 Task: In invitations to connect turn off push notifications.
Action: Mouse moved to (811, 83)
Screenshot: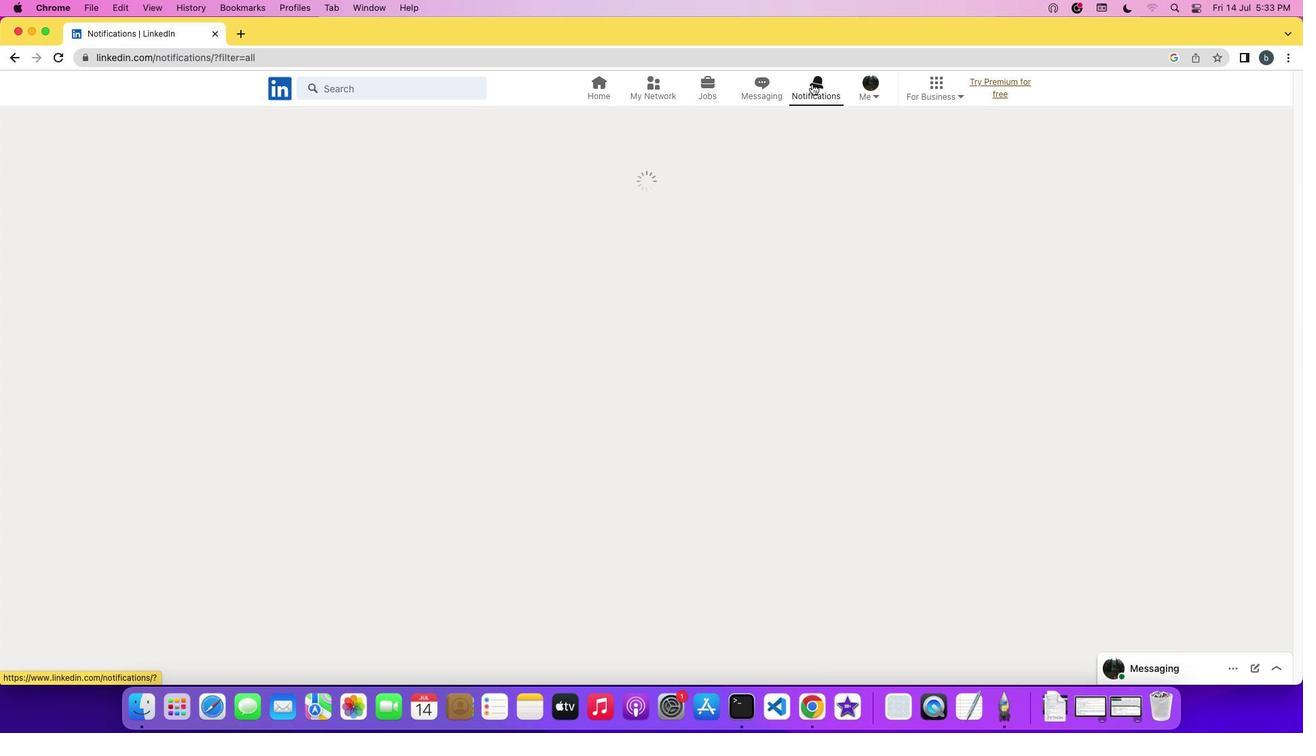 
Action: Mouse pressed left at (811, 83)
Screenshot: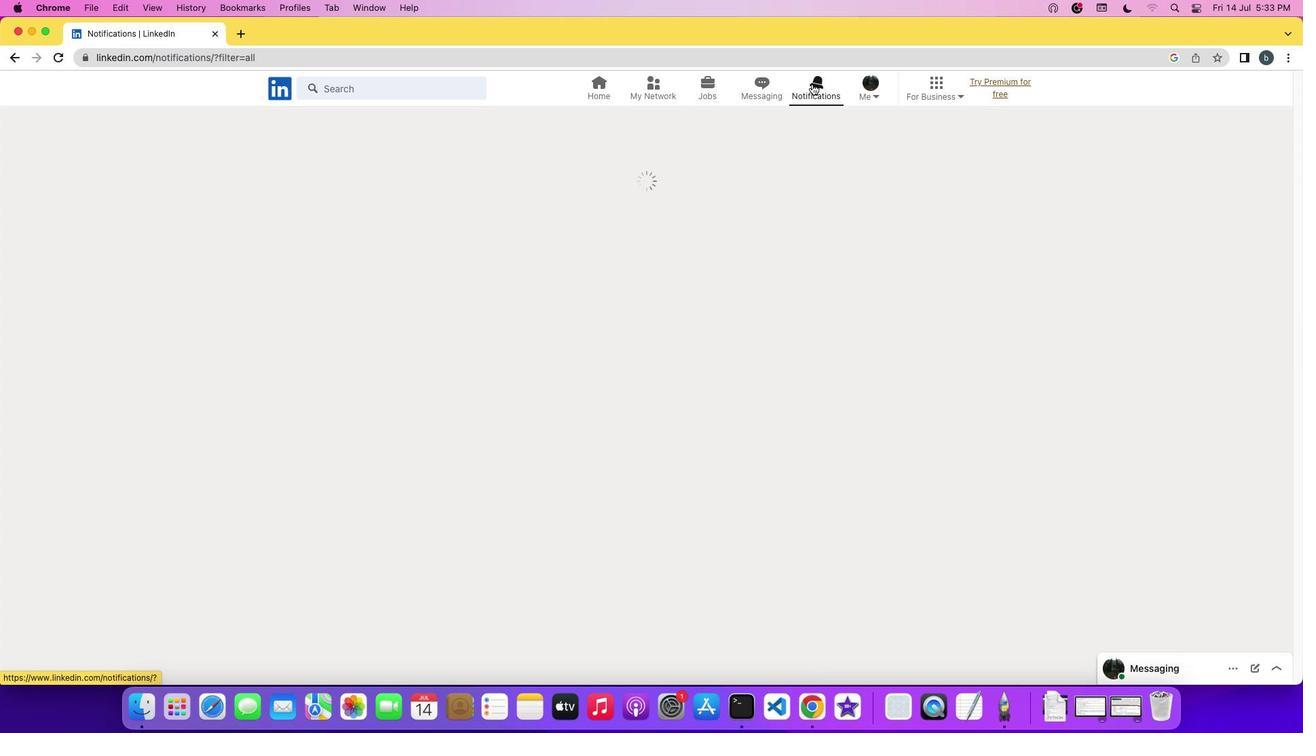 
Action: Mouse pressed left at (811, 83)
Screenshot: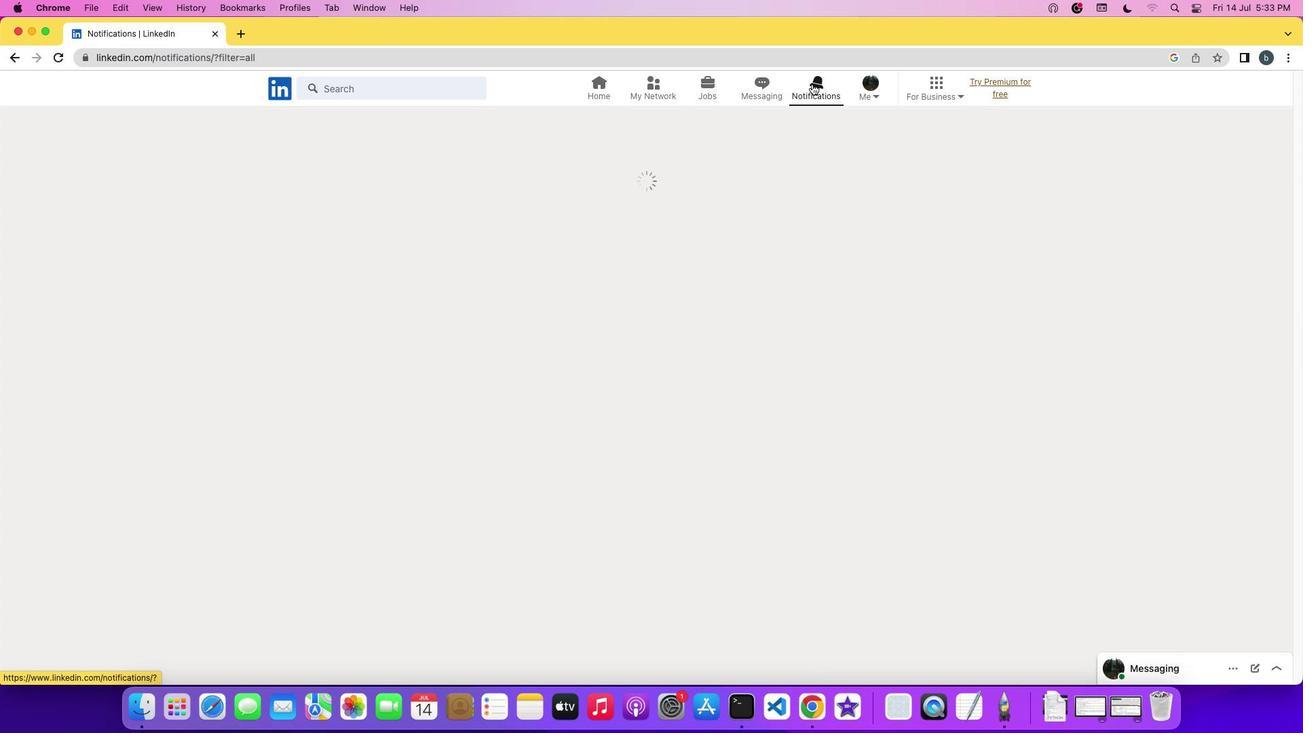 
Action: Mouse moved to (325, 180)
Screenshot: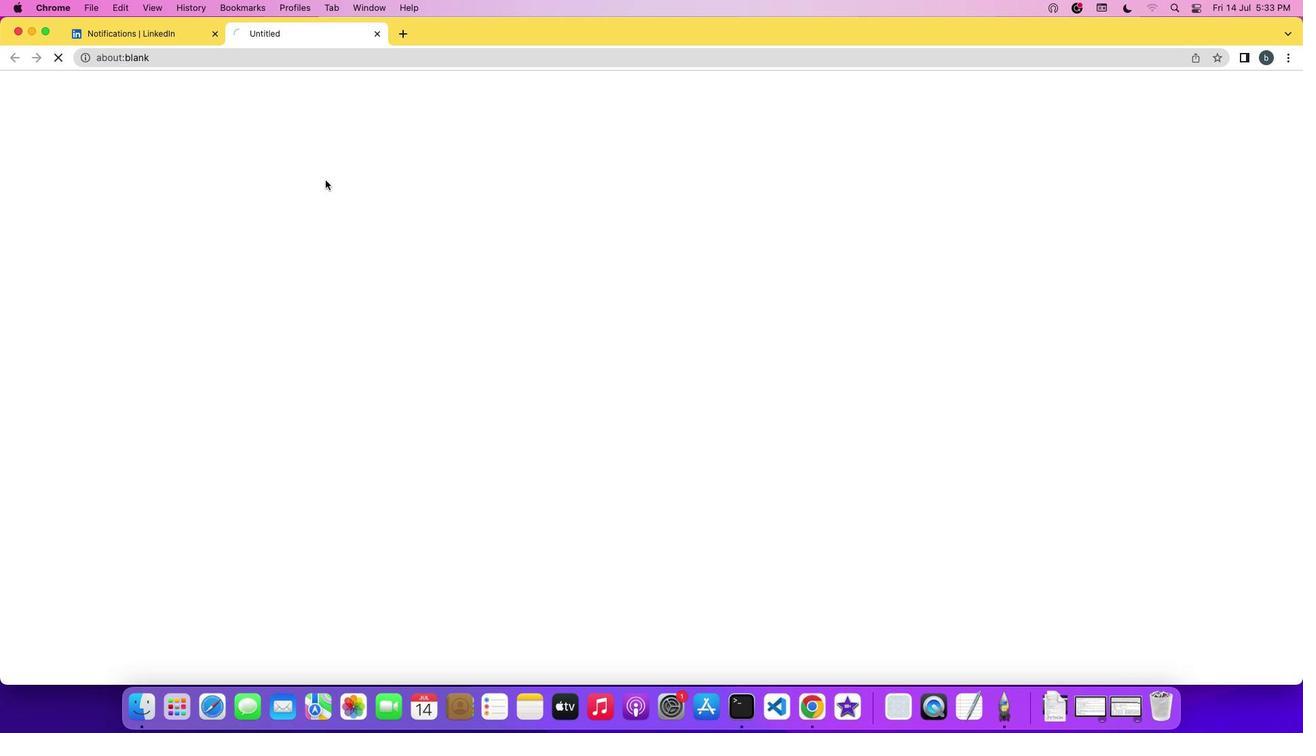 
Action: Mouse pressed left at (325, 180)
Screenshot: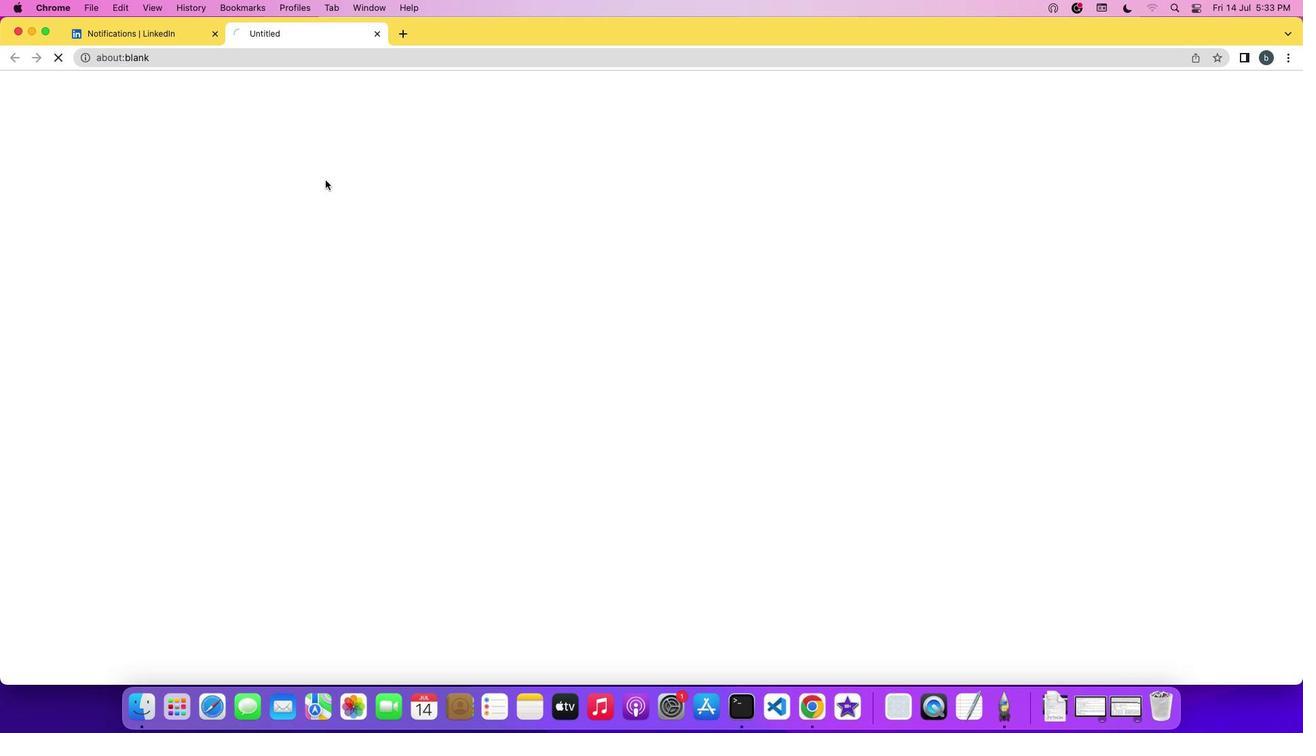 
Action: Mouse moved to (645, 236)
Screenshot: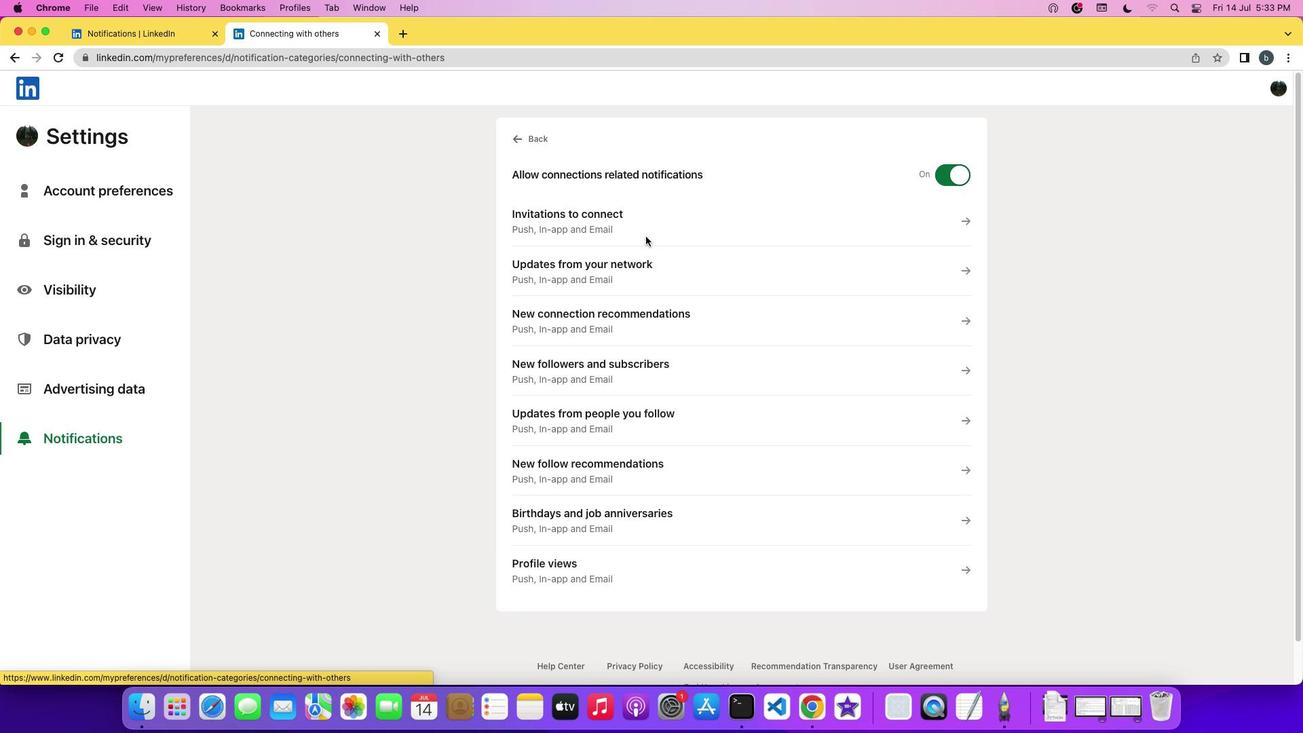 
Action: Mouse pressed left at (645, 236)
Screenshot: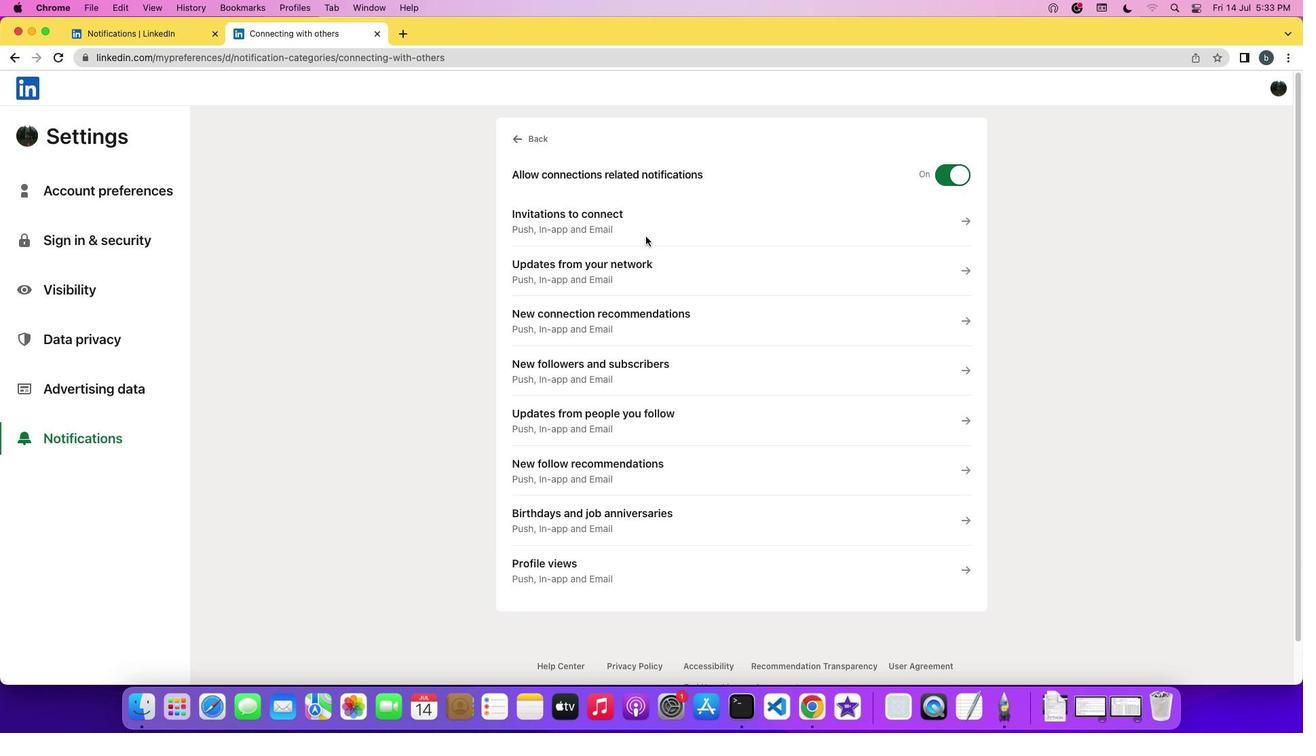 
Action: Mouse pressed left at (645, 236)
Screenshot: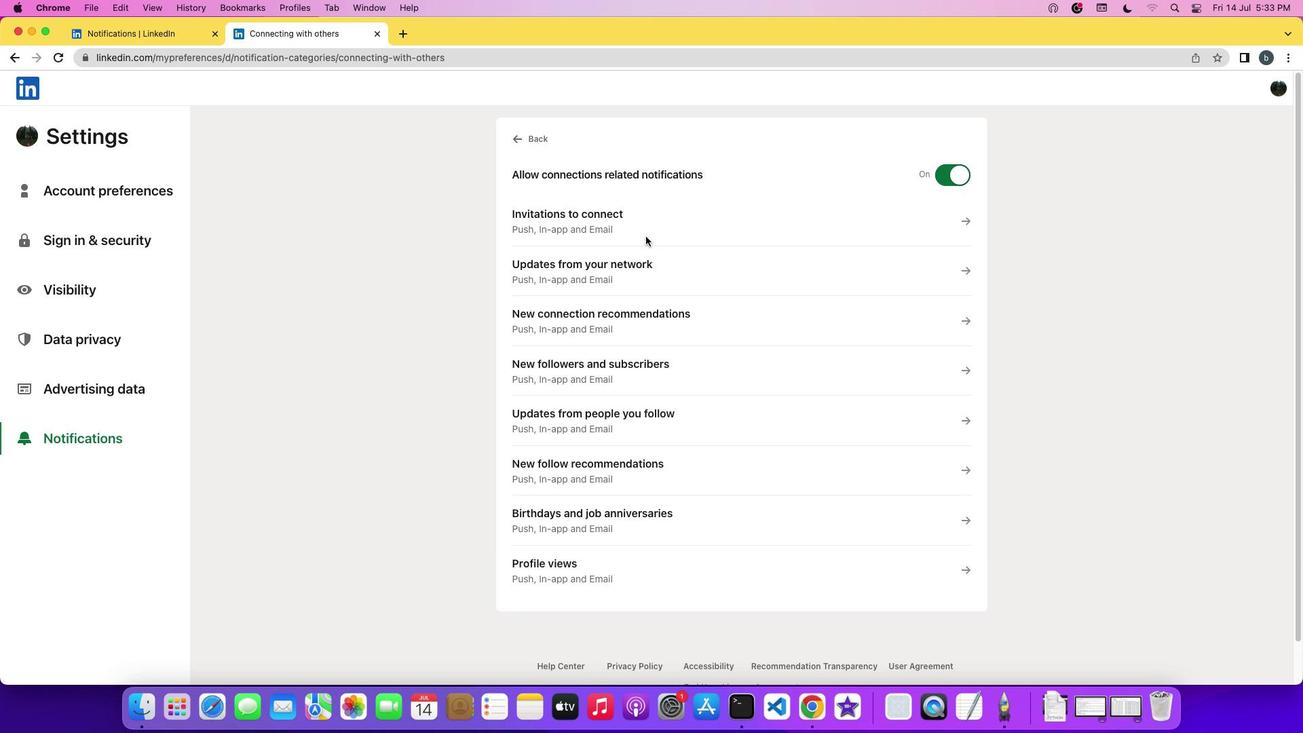 
Action: Mouse moved to (671, 234)
Screenshot: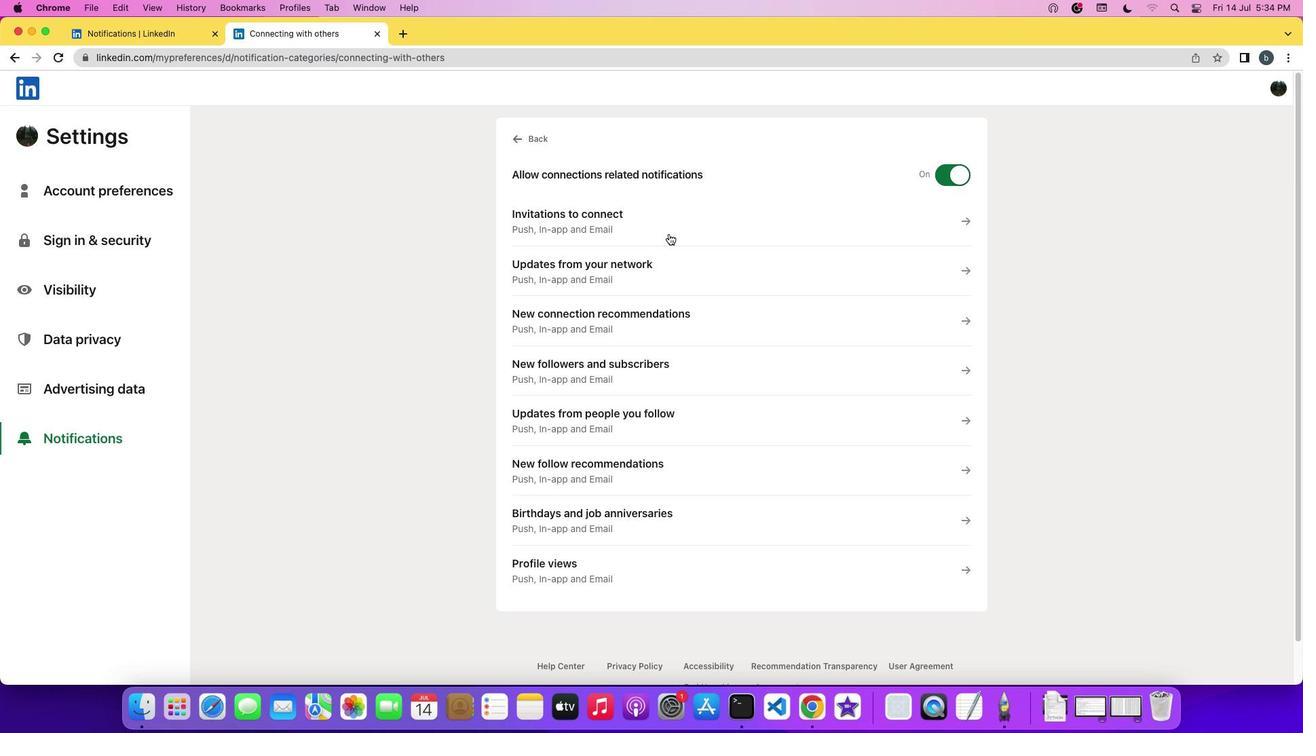 
Action: Mouse pressed left at (671, 234)
Screenshot: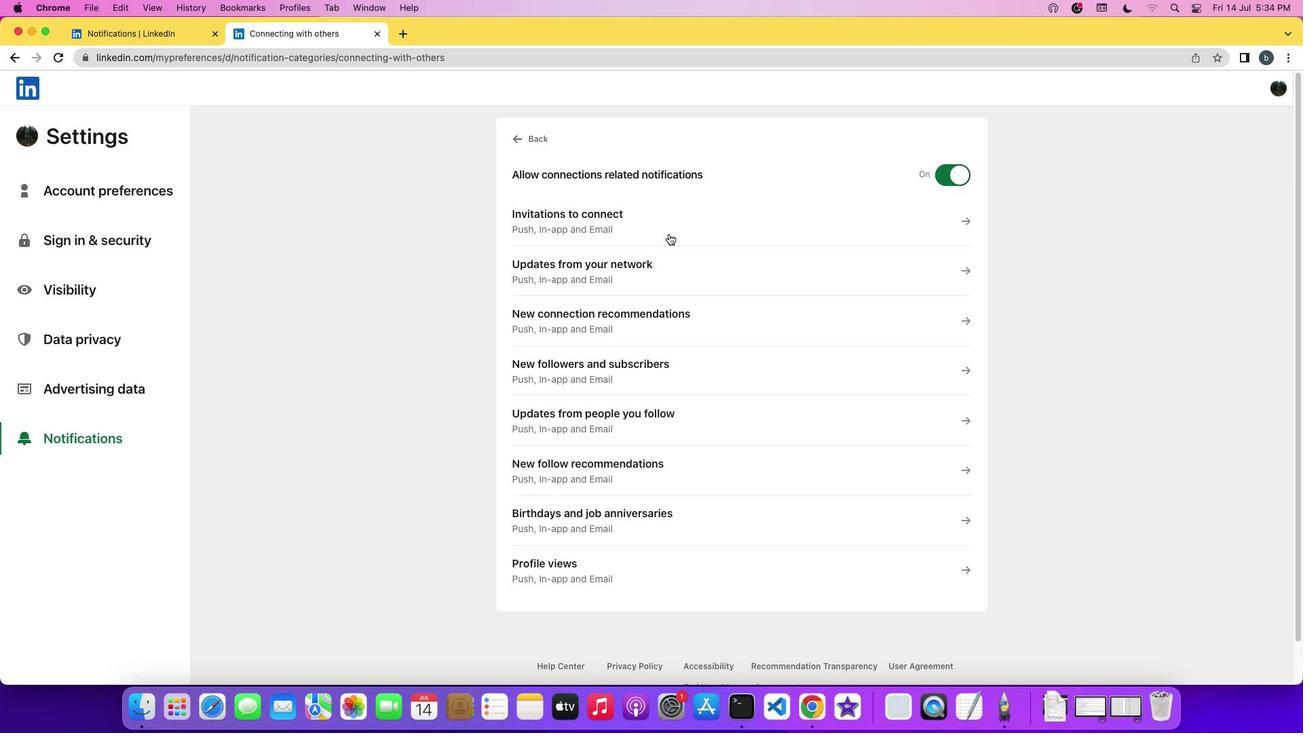 
Action: Mouse moved to (669, 234)
Screenshot: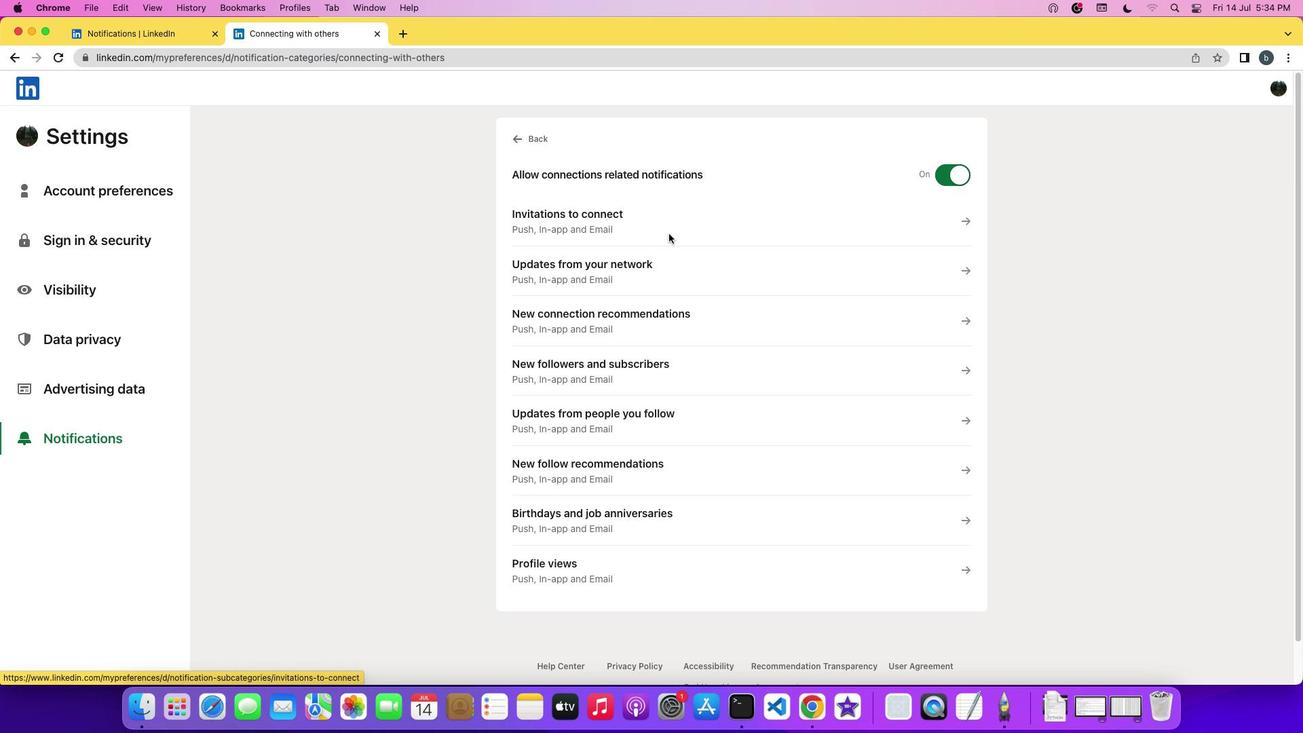 
Action: Mouse pressed left at (669, 234)
Screenshot: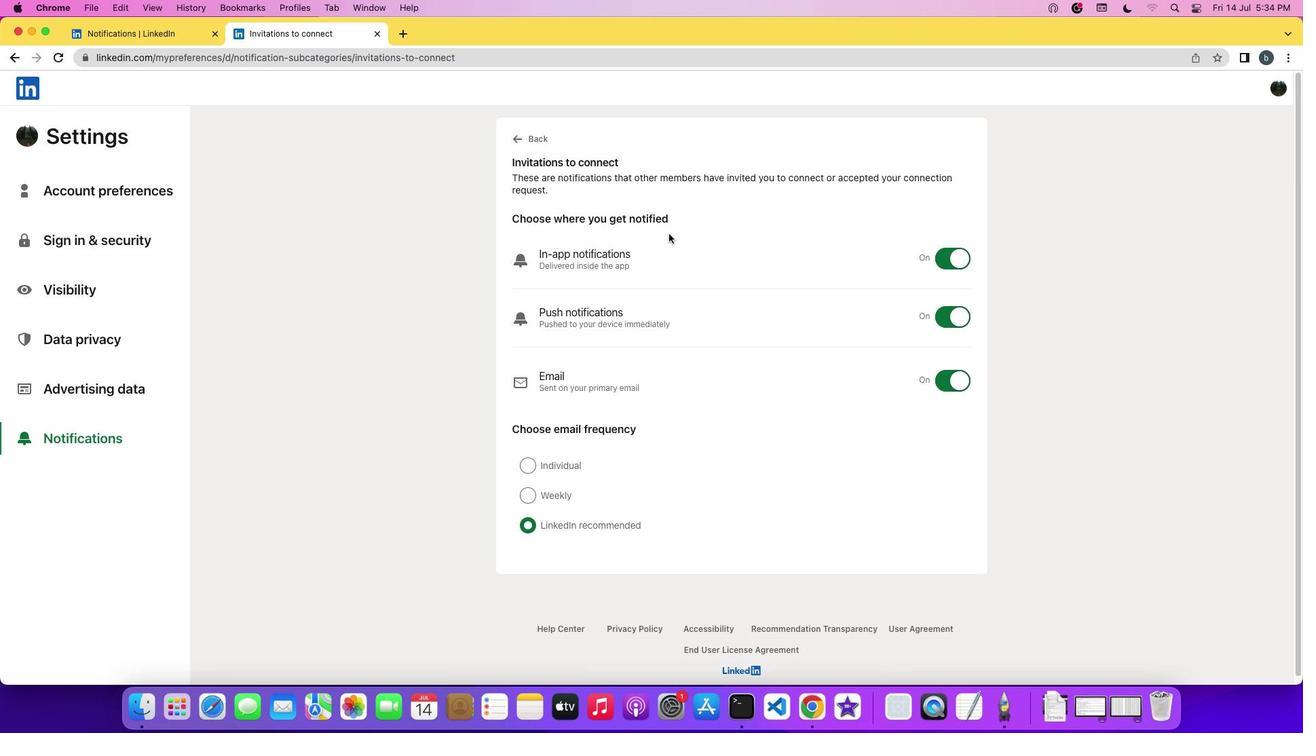
Action: Mouse moved to (952, 314)
Screenshot: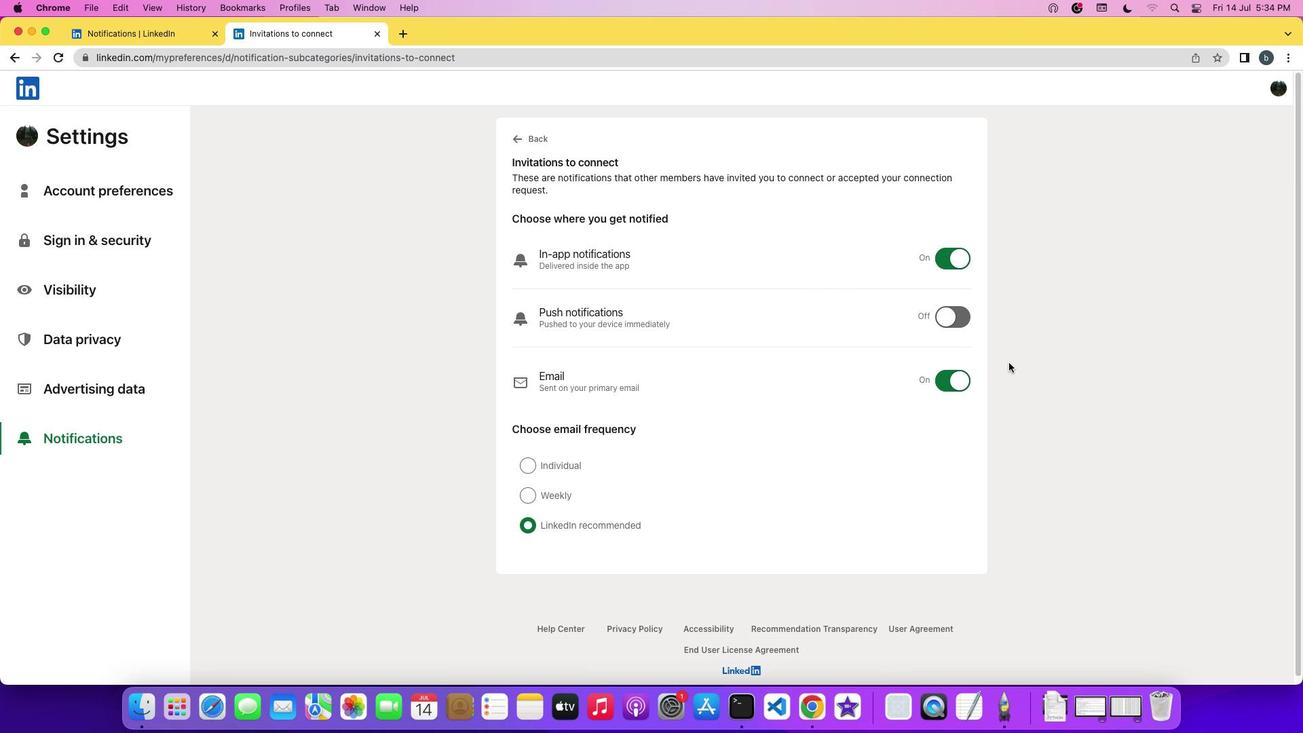 
Action: Mouse pressed left at (952, 314)
Screenshot: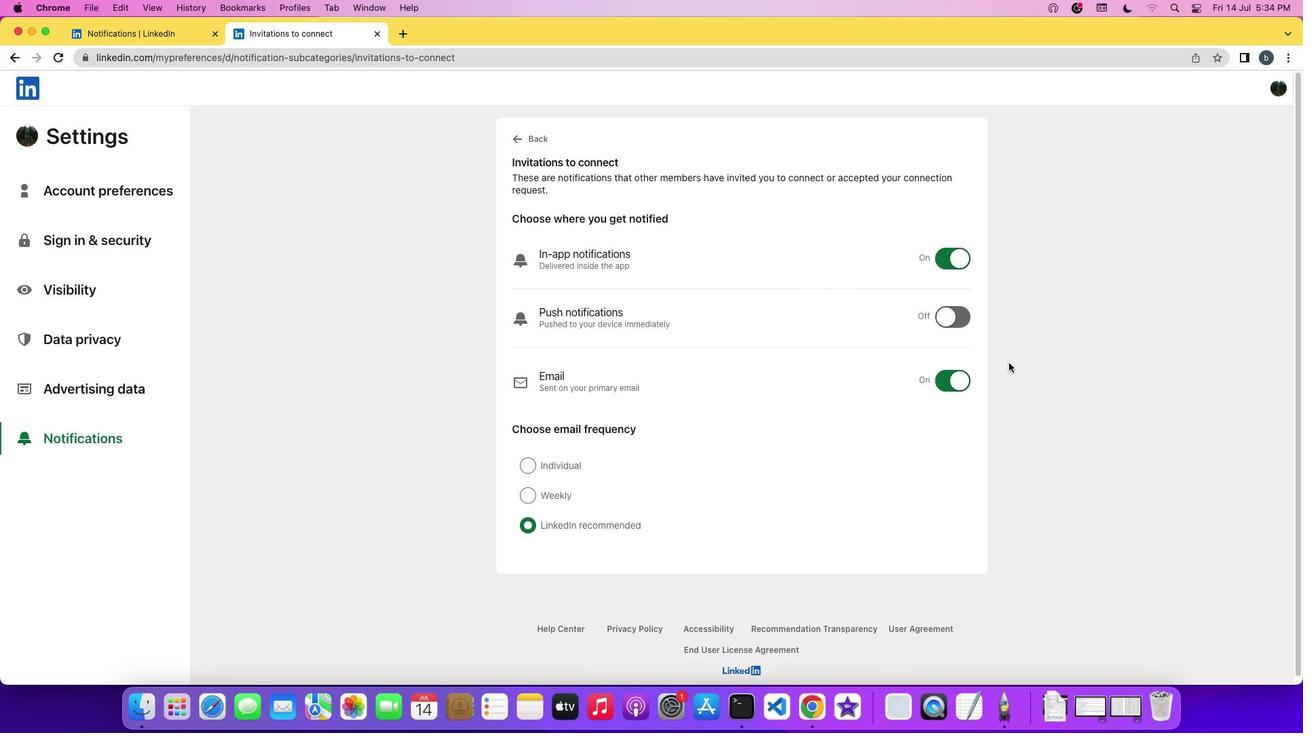 
Action: Mouse moved to (1008, 363)
Screenshot: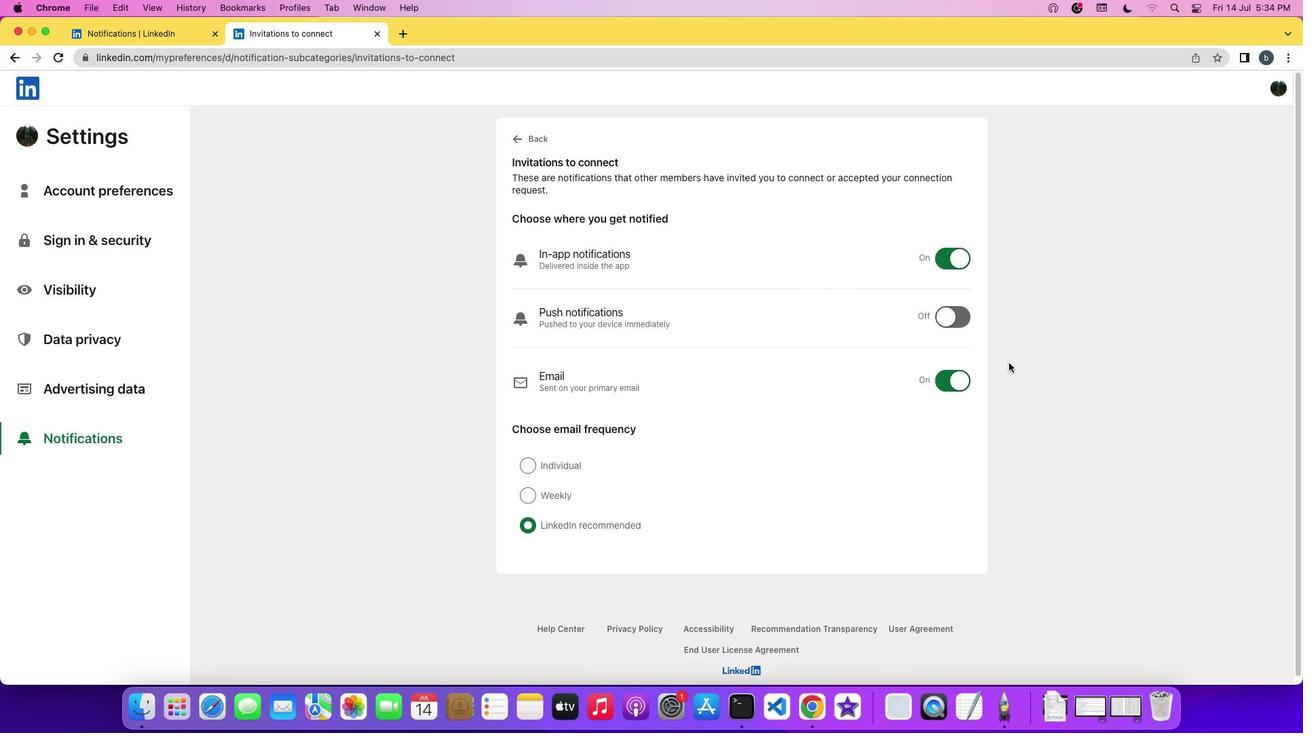 
